 Task: Select the position in the sort order.
Action: Mouse moved to (58, 569)
Screenshot: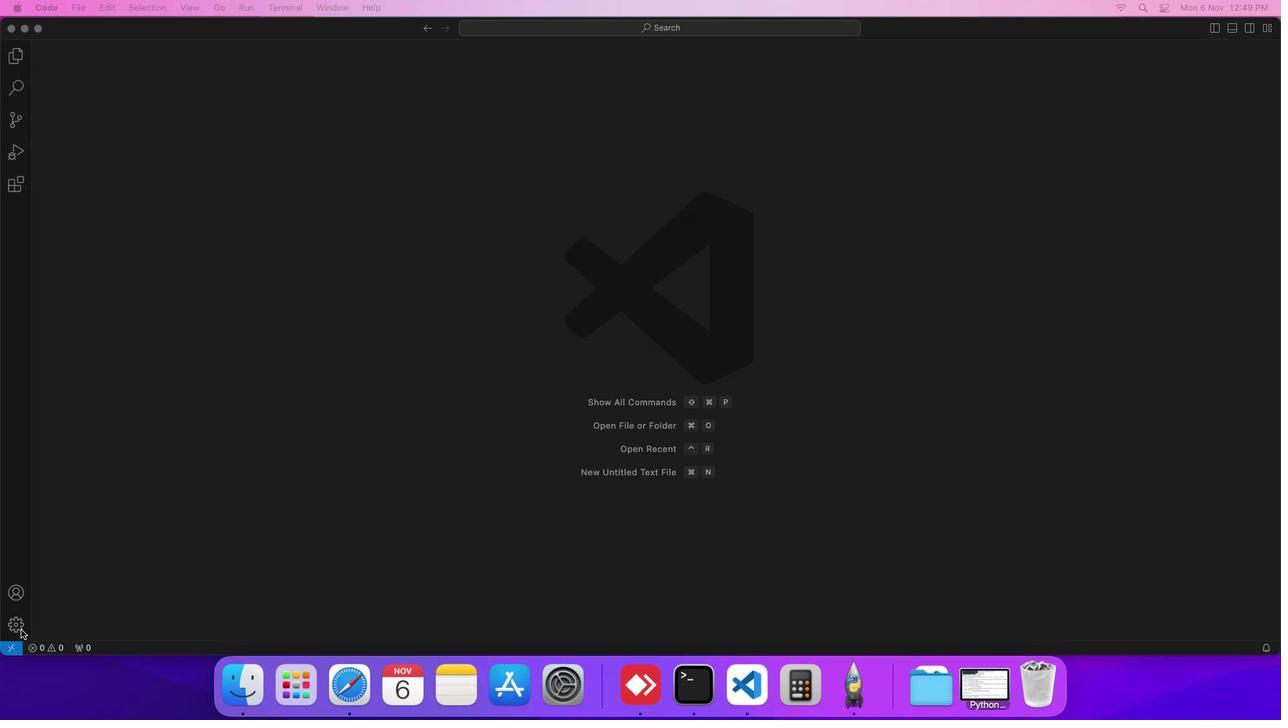 
Action: Mouse pressed left at (58, 569)
Screenshot: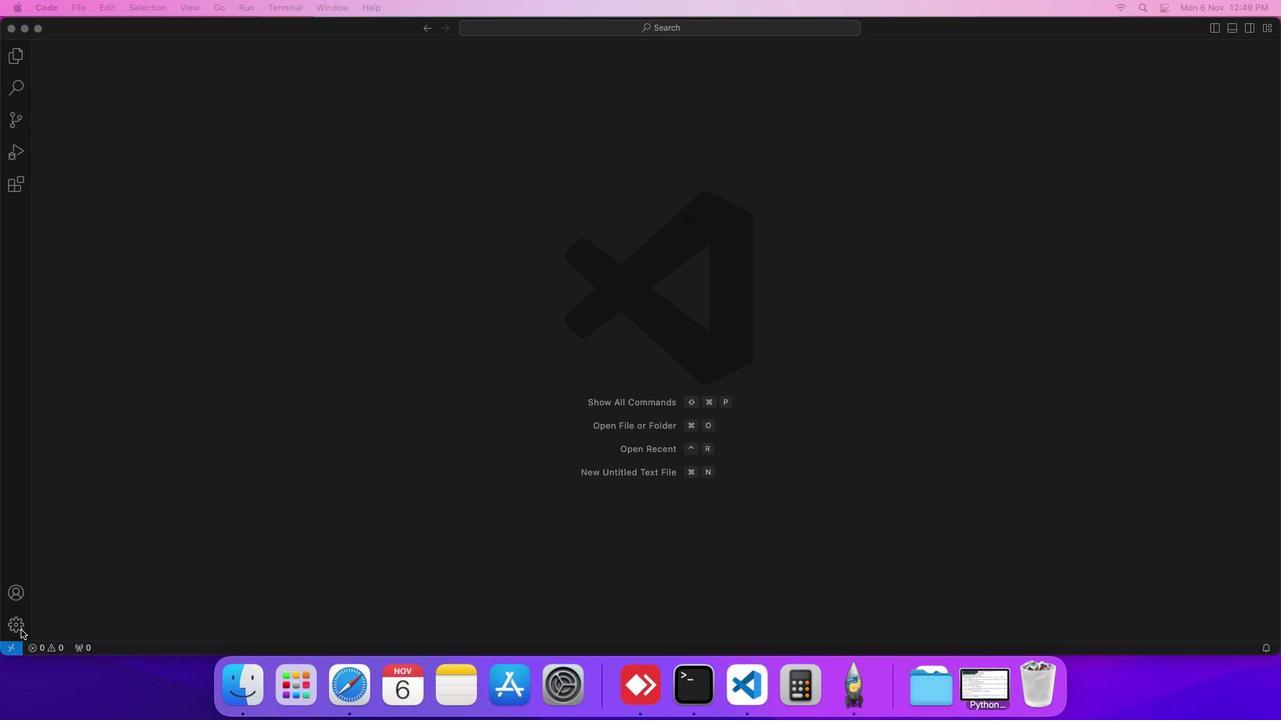 
Action: Mouse moved to (96, 486)
Screenshot: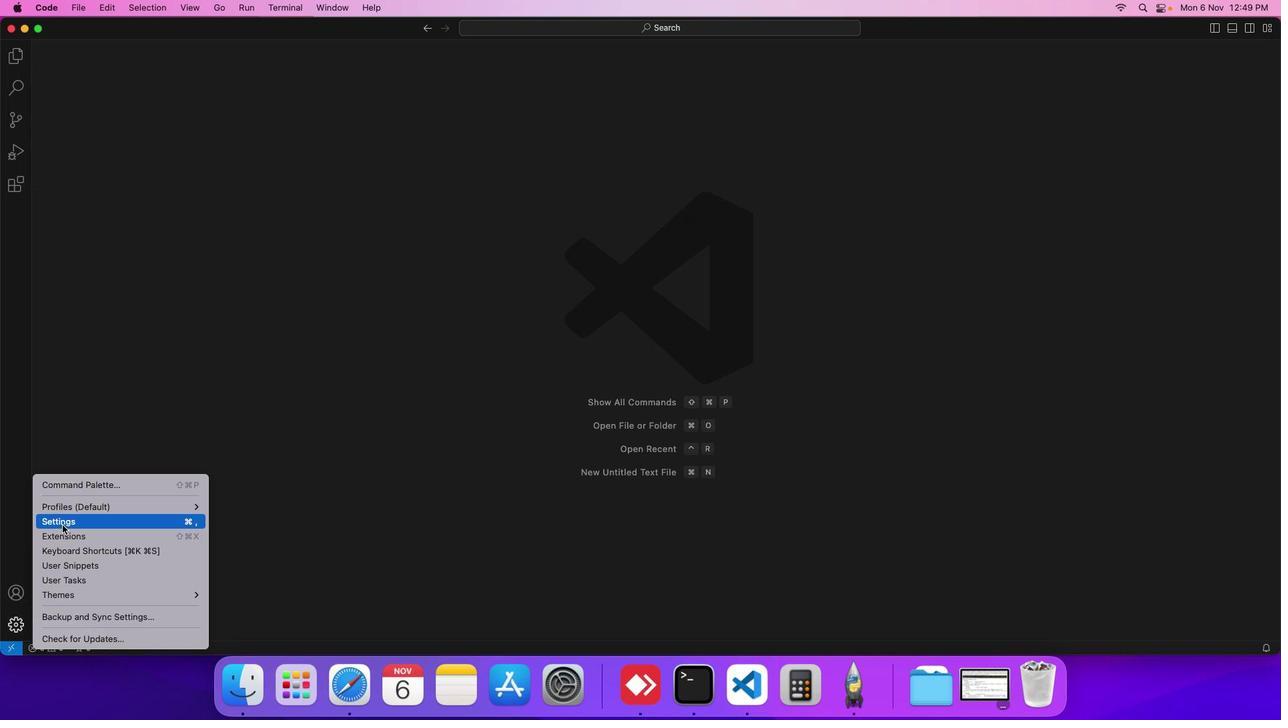 
Action: Mouse pressed left at (96, 486)
Screenshot: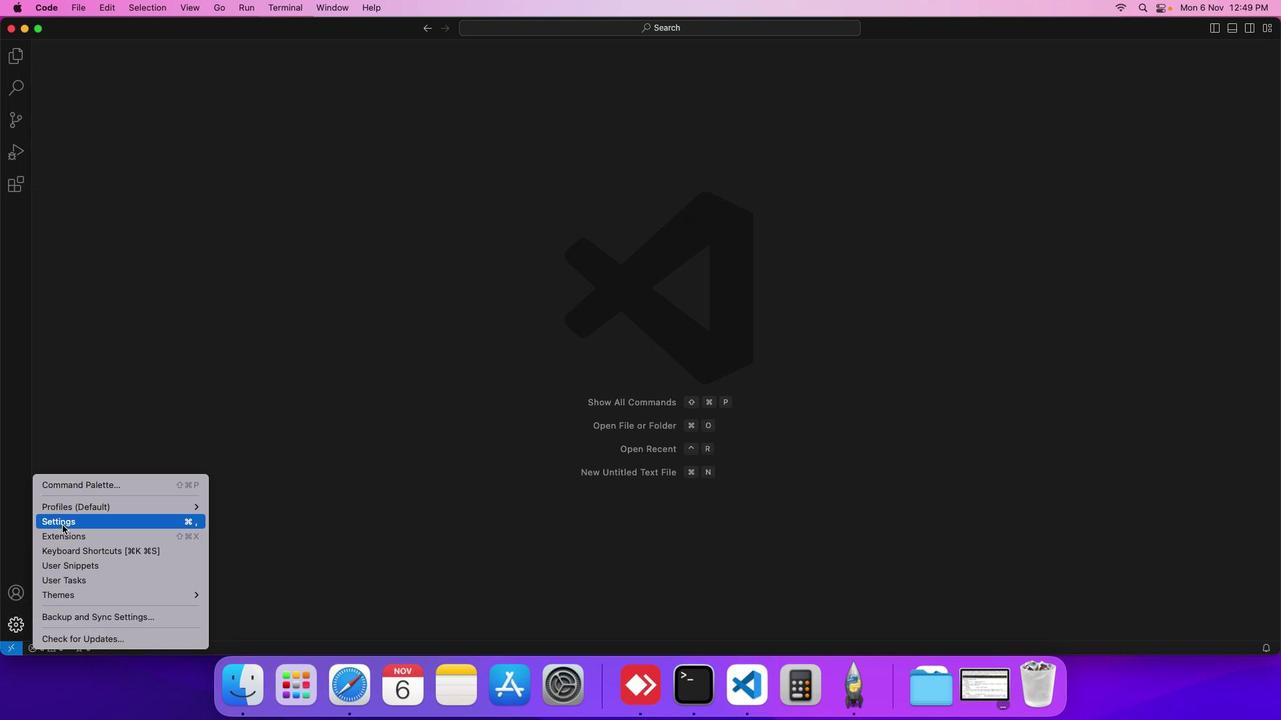 
Action: Mouse moved to (310, 226)
Screenshot: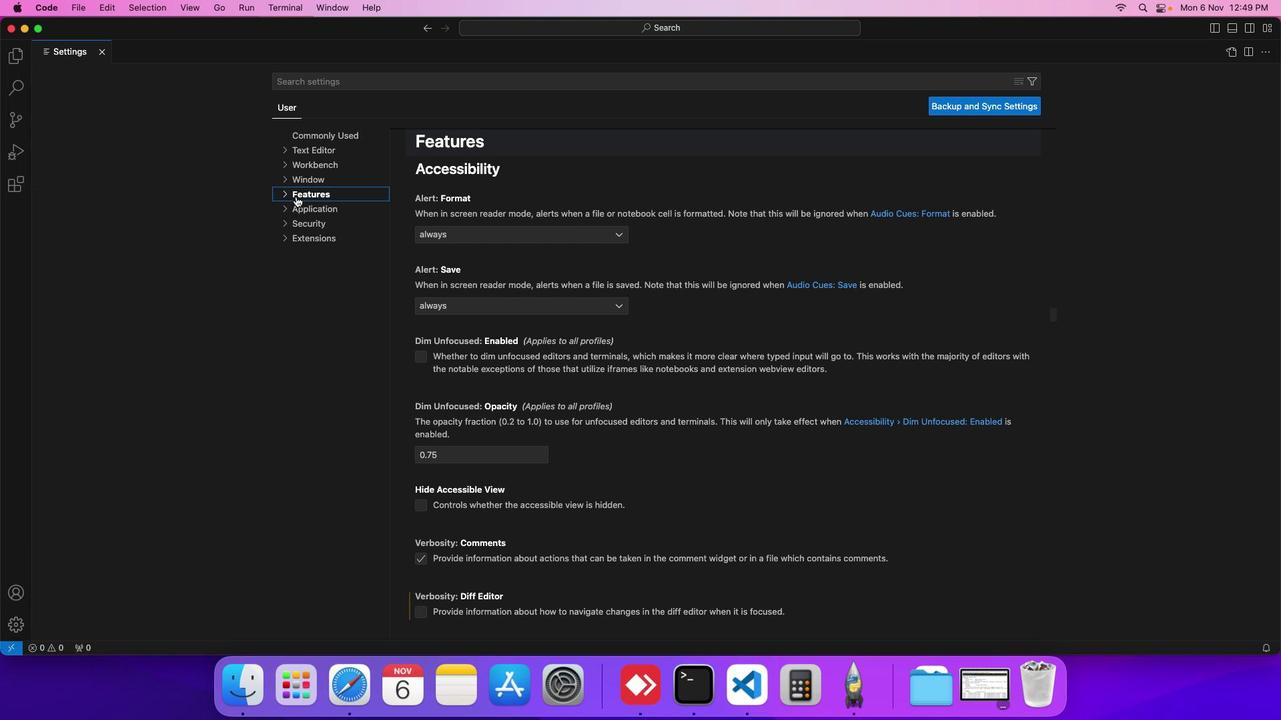 
Action: Mouse pressed left at (310, 226)
Screenshot: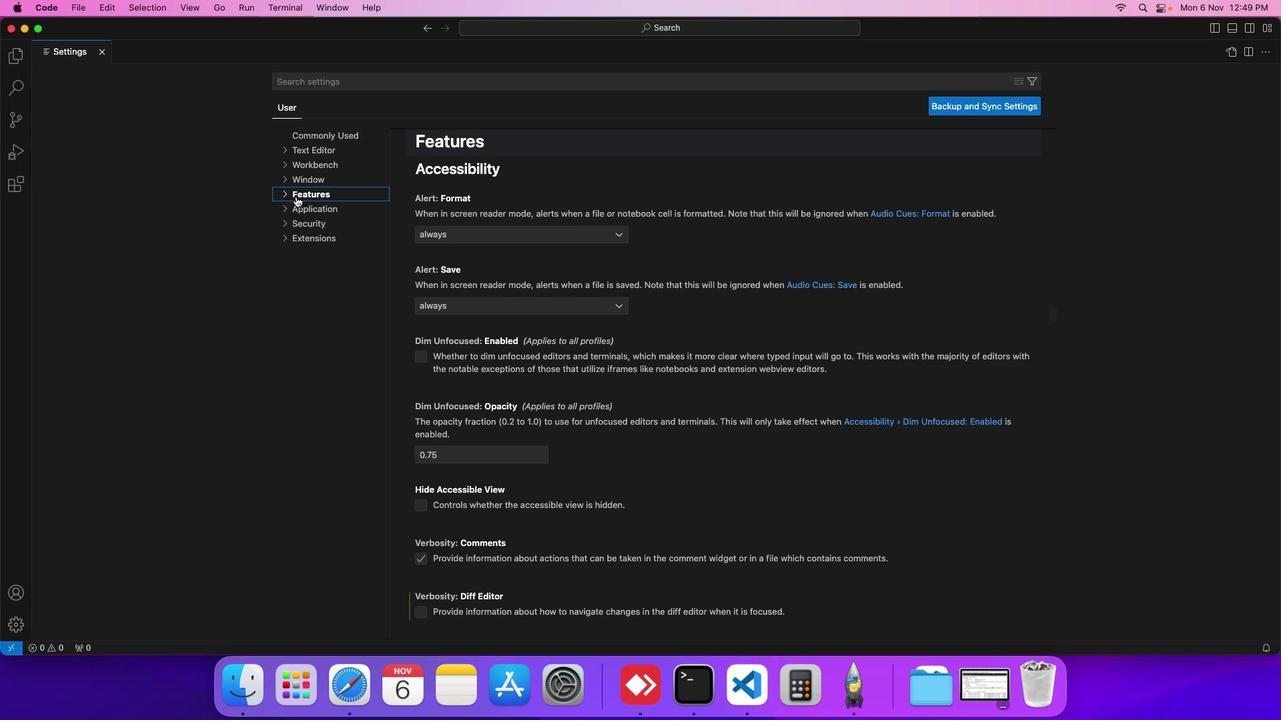 
Action: Mouse moved to (331, 338)
Screenshot: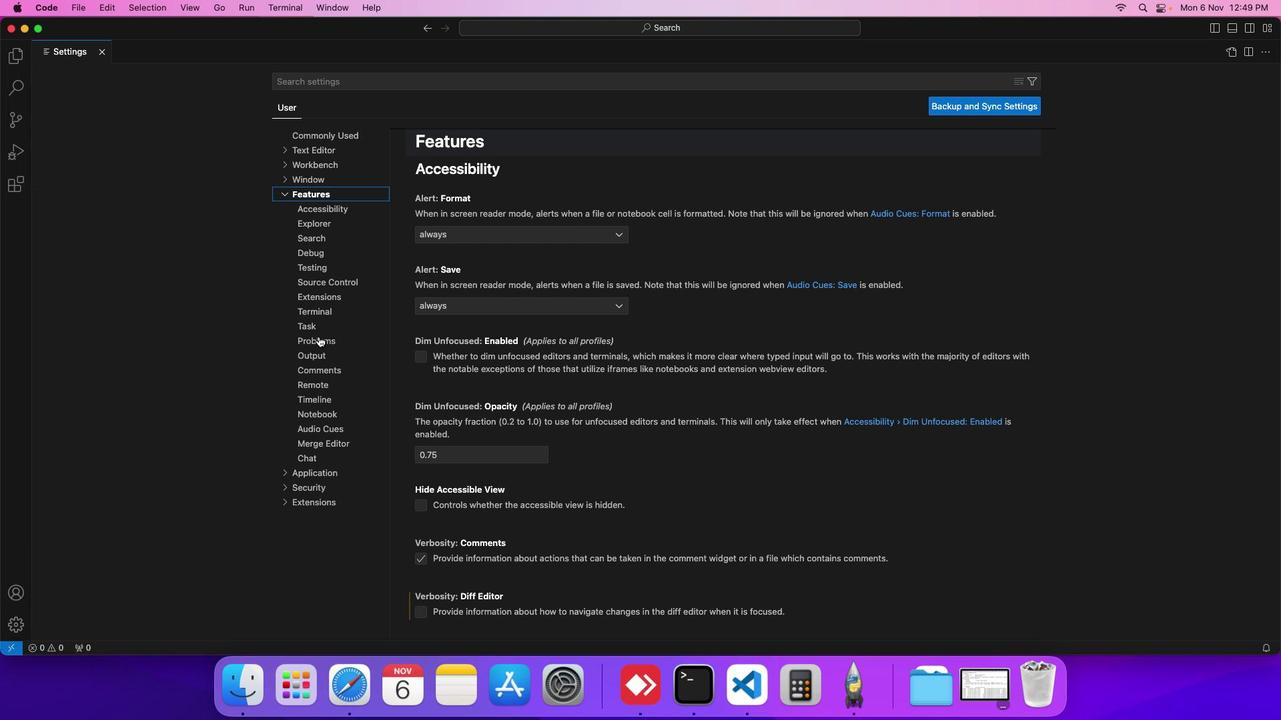 
Action: Mouse pressed left at (331, 338)
Screenshot: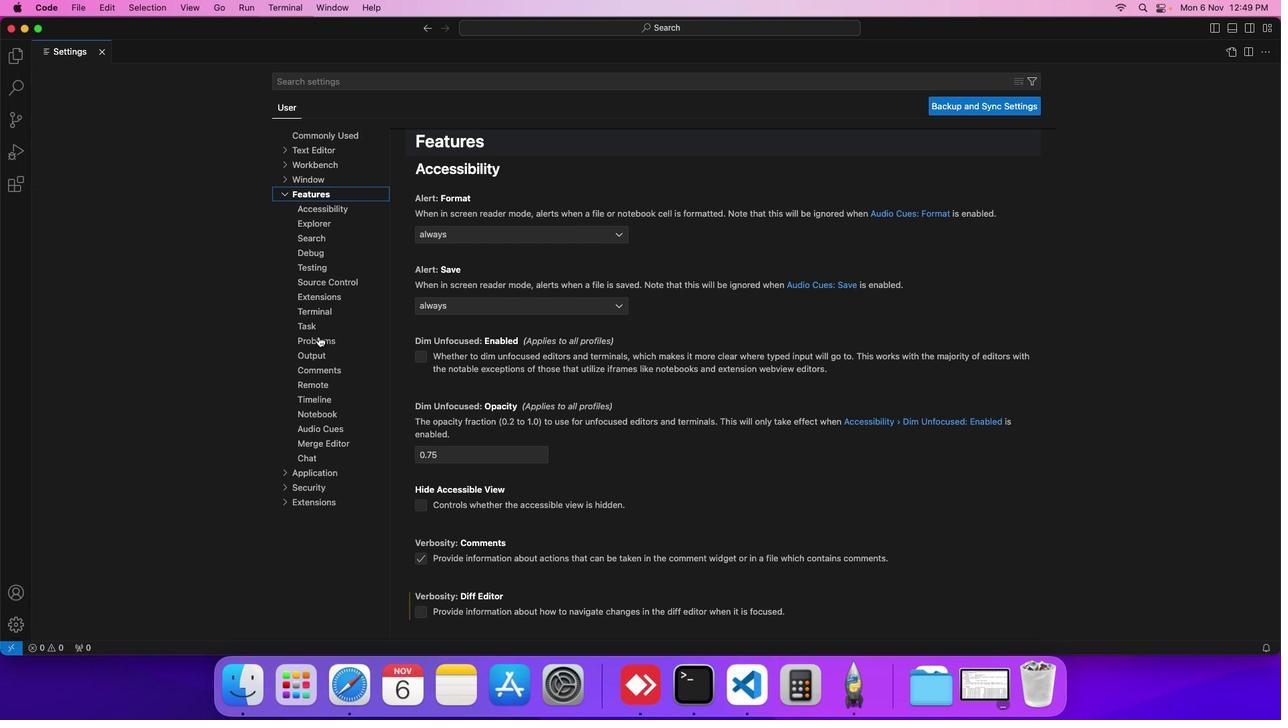 
Action: Mouse moved to (446, 350)
Screenshot: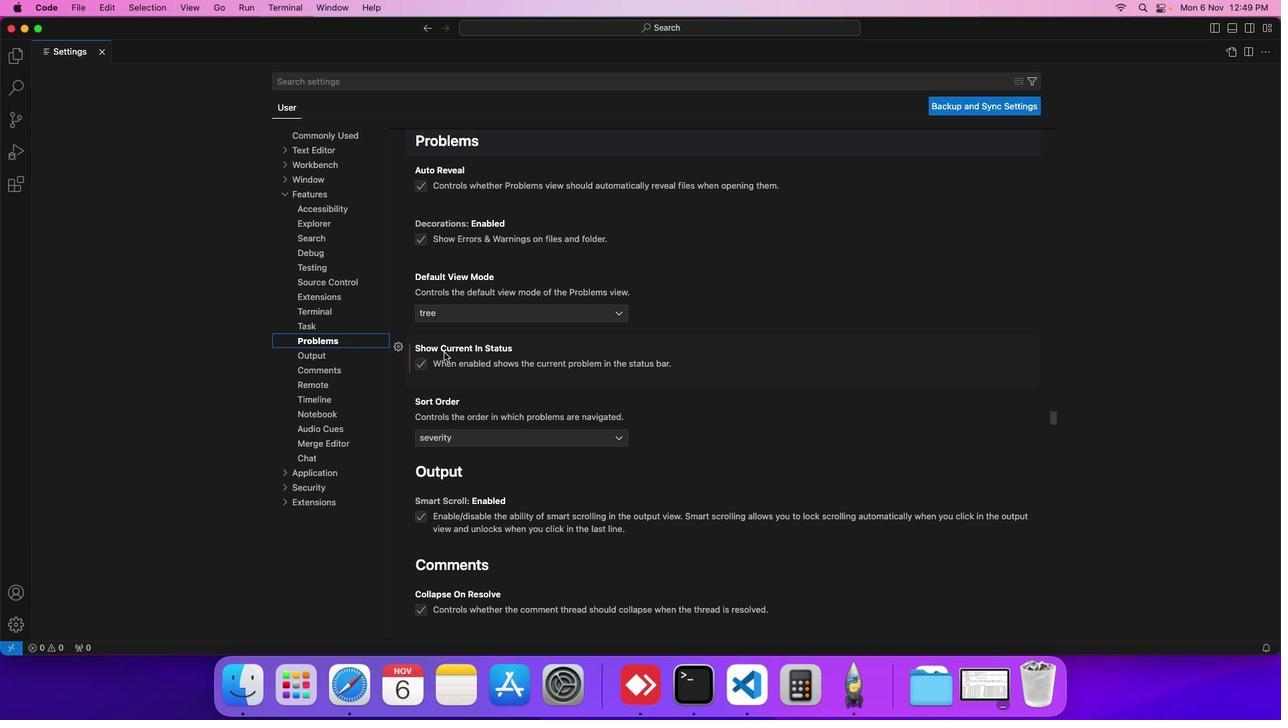 
Action: Mouse scrolled (446, 350) with delta (39, 72)
Screenshot: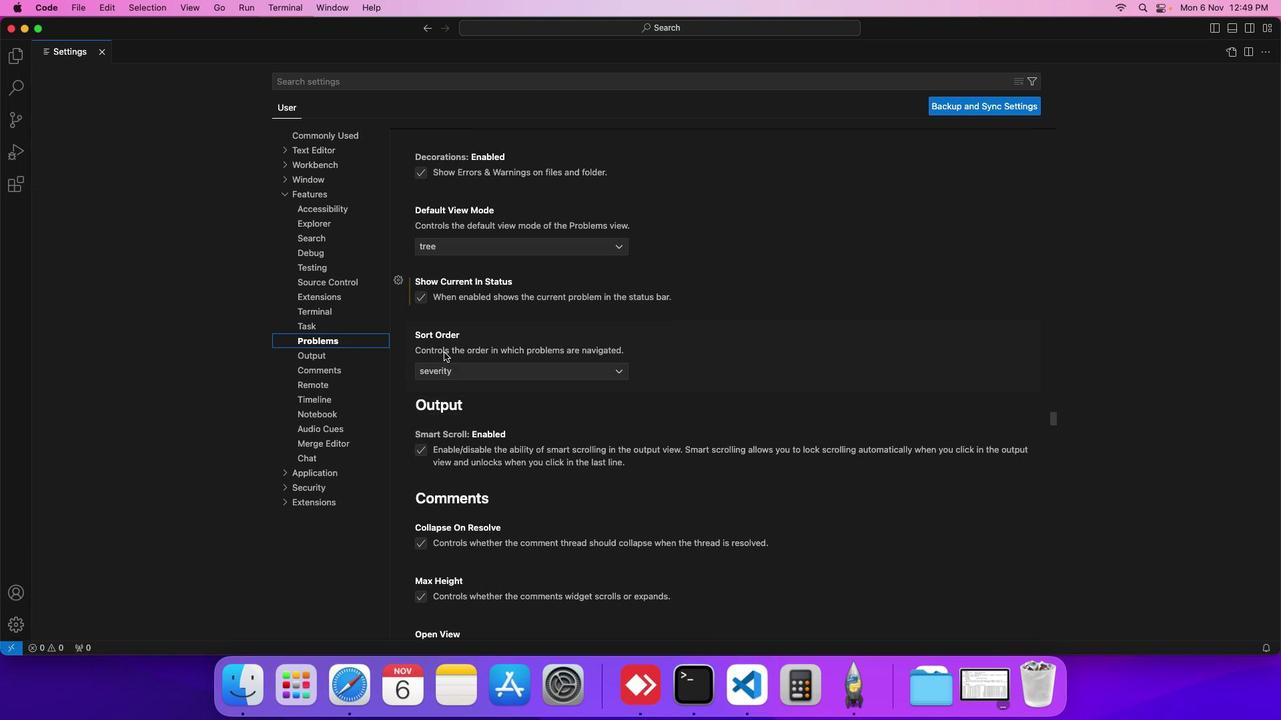 
Action: Mouse scrolled (446, 350) with delta (39, 72)
Screenshot: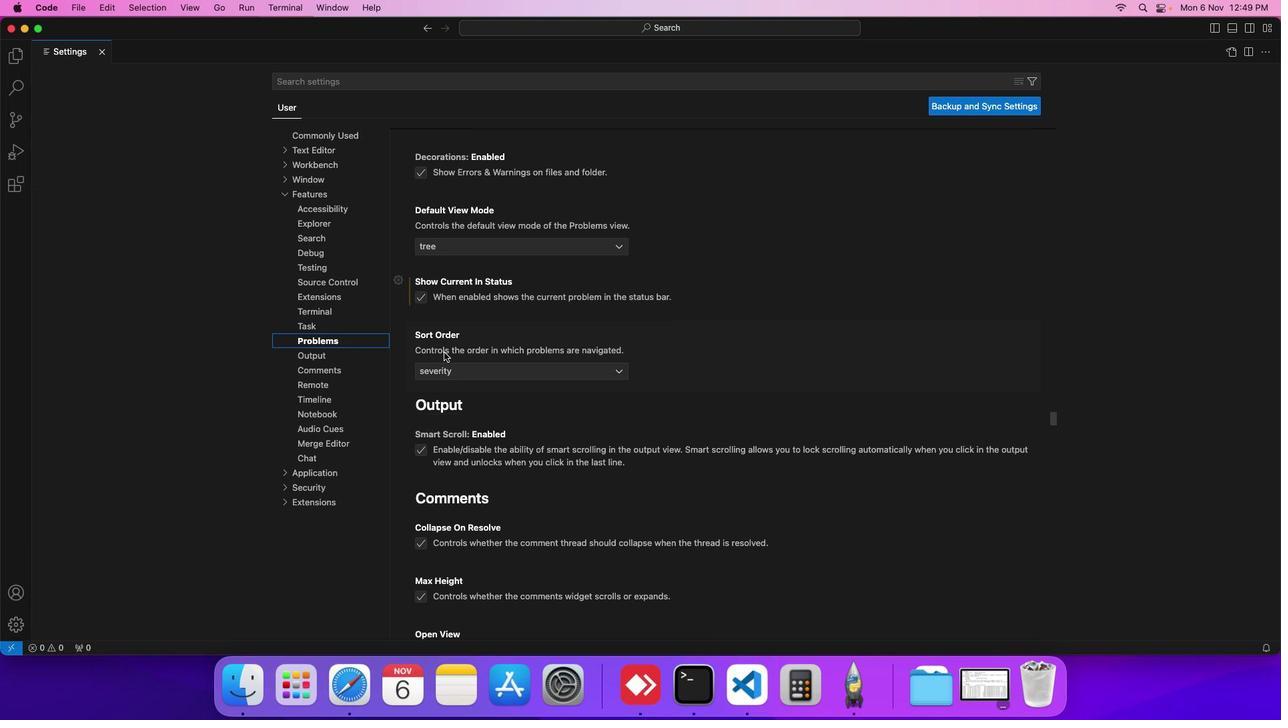 
Action: Mouse scrolled (446, 350) with delta (39, 72)
Screenshot: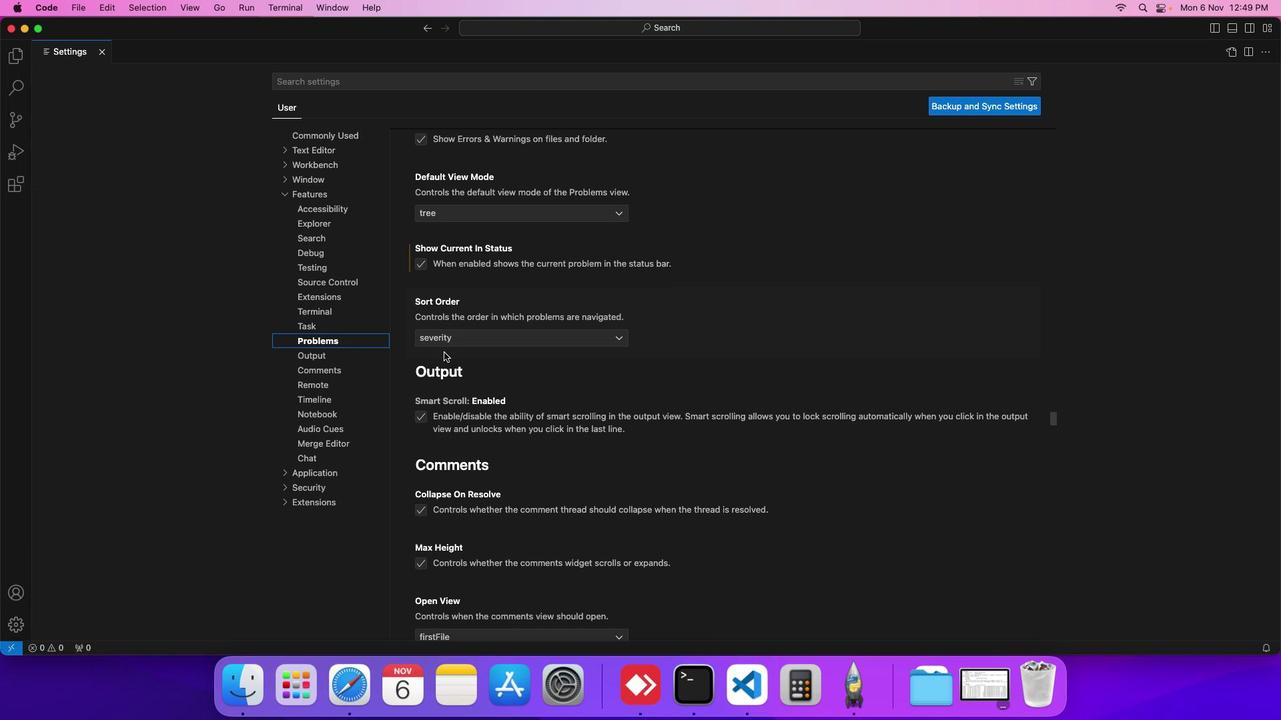
Action: Mouse moved to (454, 339)
Screenshot: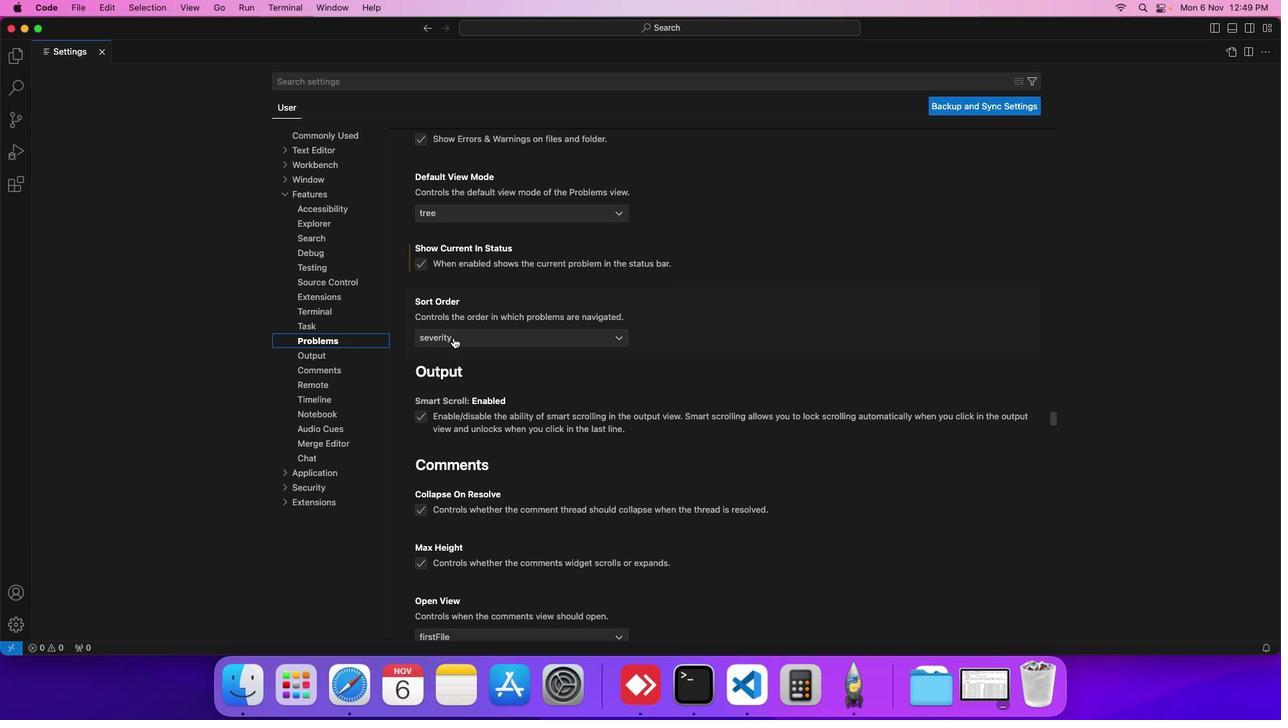 
Action: Mouse pressed left at (454, 339)
Screenshot: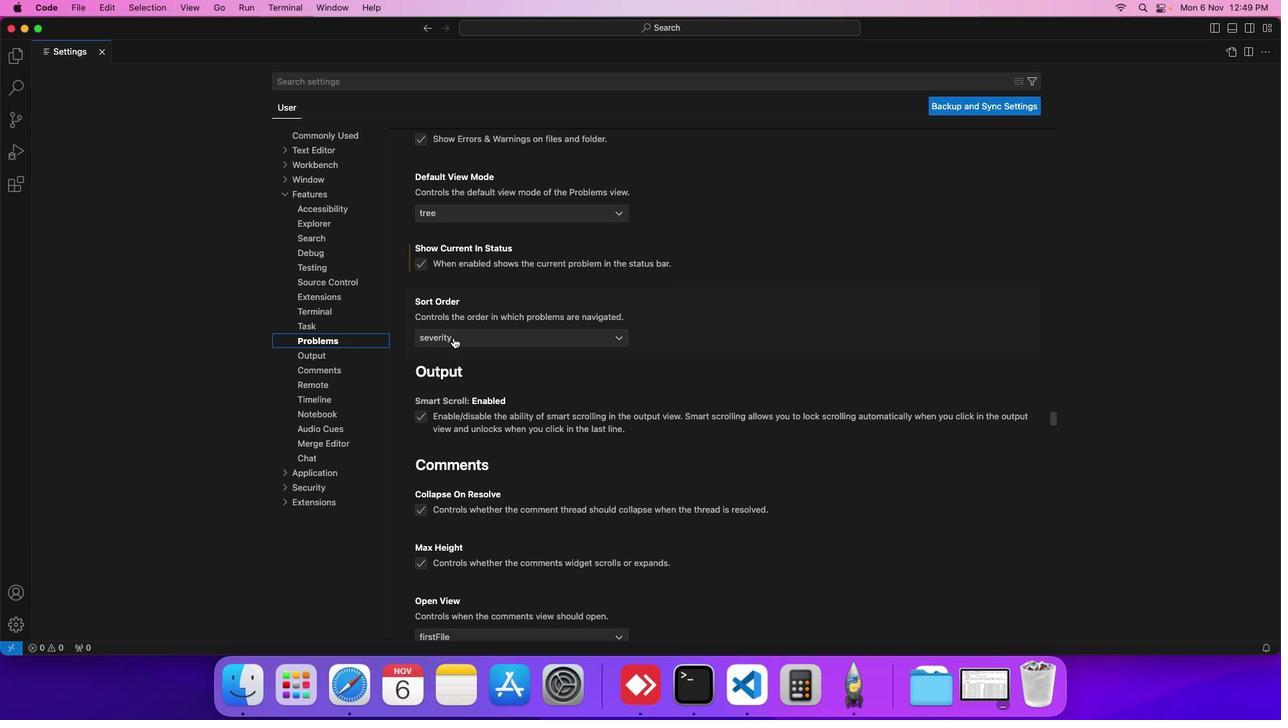
Action: Mouse moved to (457, 363)
Screenshot: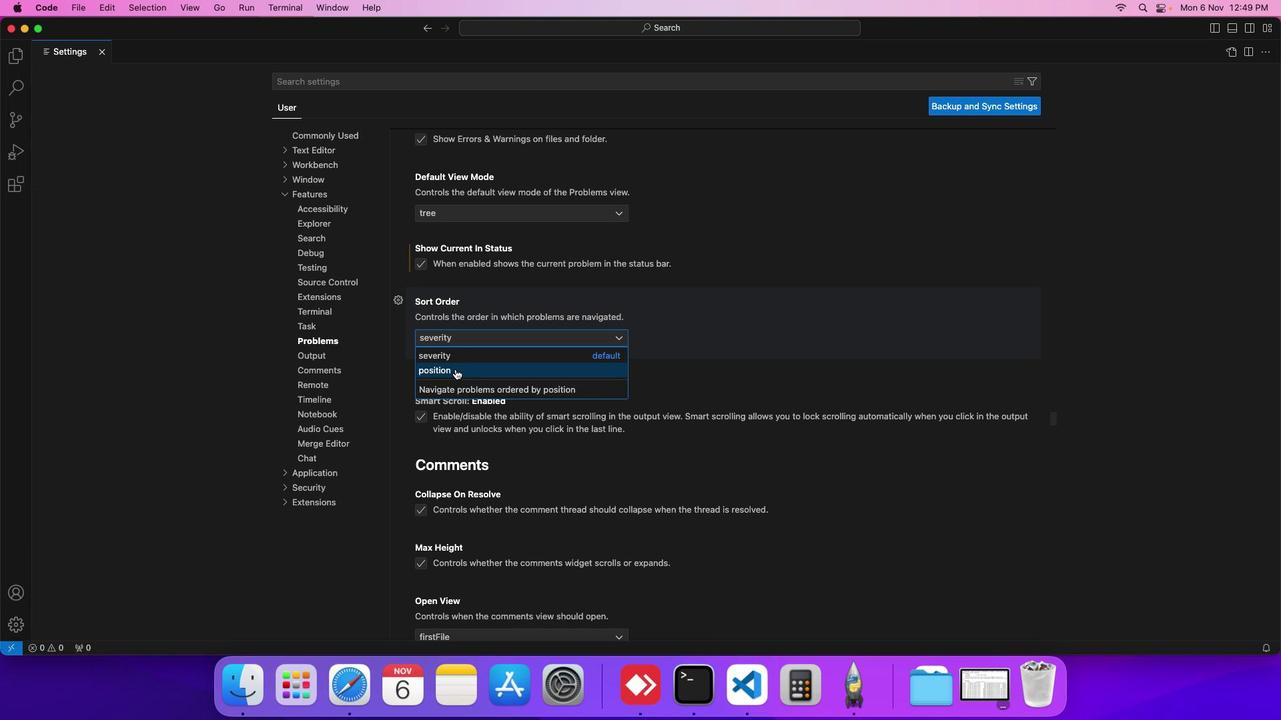 
Action: Mouse pressed left at (457, 363)
Screenshot: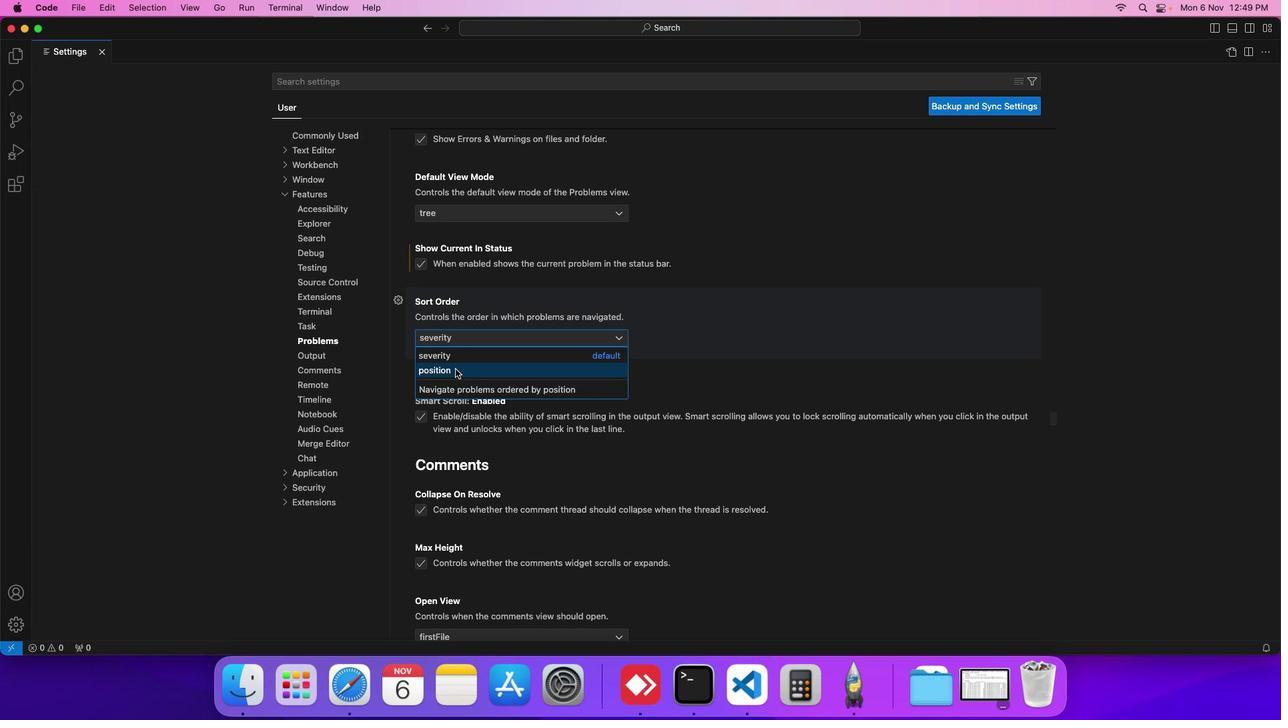 
